 Task: Create a task  Create a feature for users to track and manage their reading lists , assign it to team member softage.9@softage.net in the project Wizardry and update the status of the task to  On Track  , set the priority of the task to High.
Action: Mouse moved to (70, 465)
Screenshot: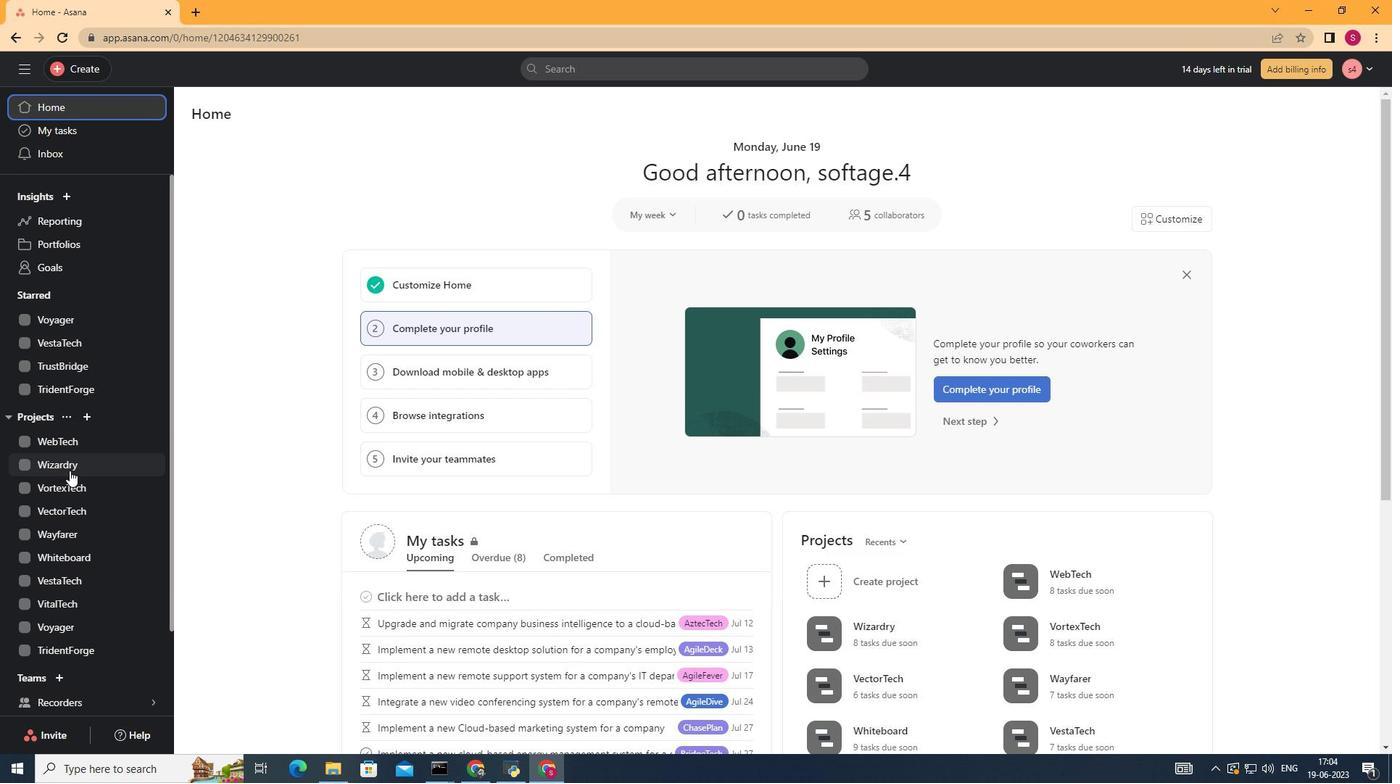 
Action: Mouse pressed left at (70, 465)
Screenshot: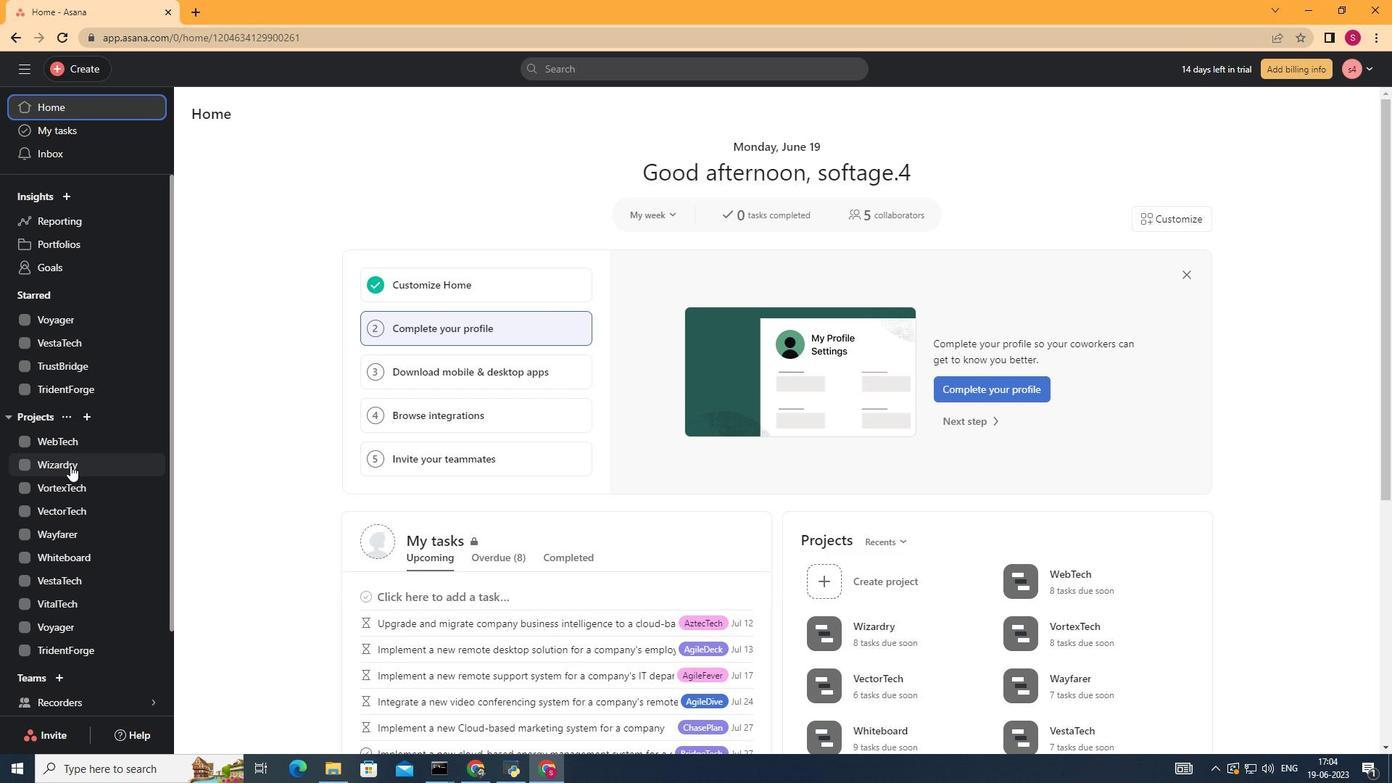 
Action: Mouse moved to (212, 181)
Screenshot: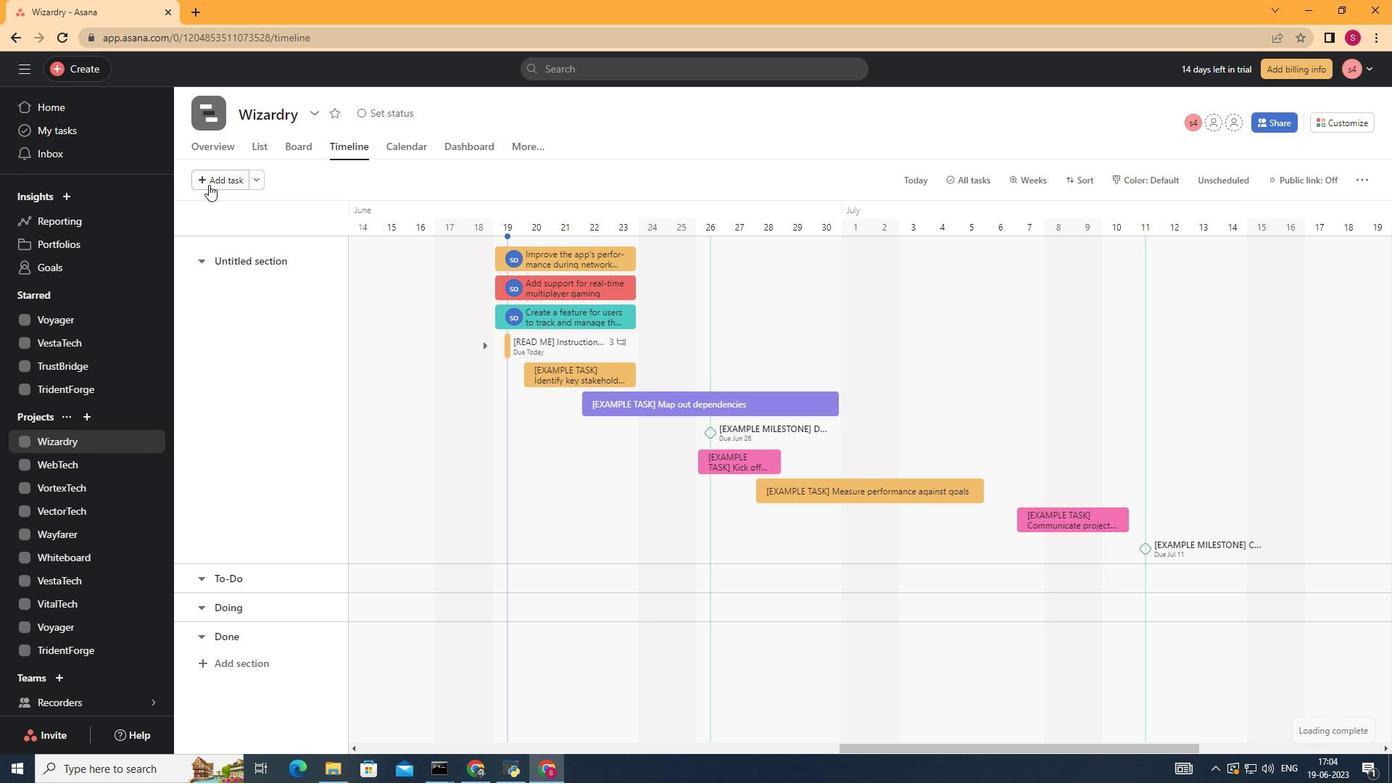 
Action: Mouse pressed left at (212, 181)
Screenshot: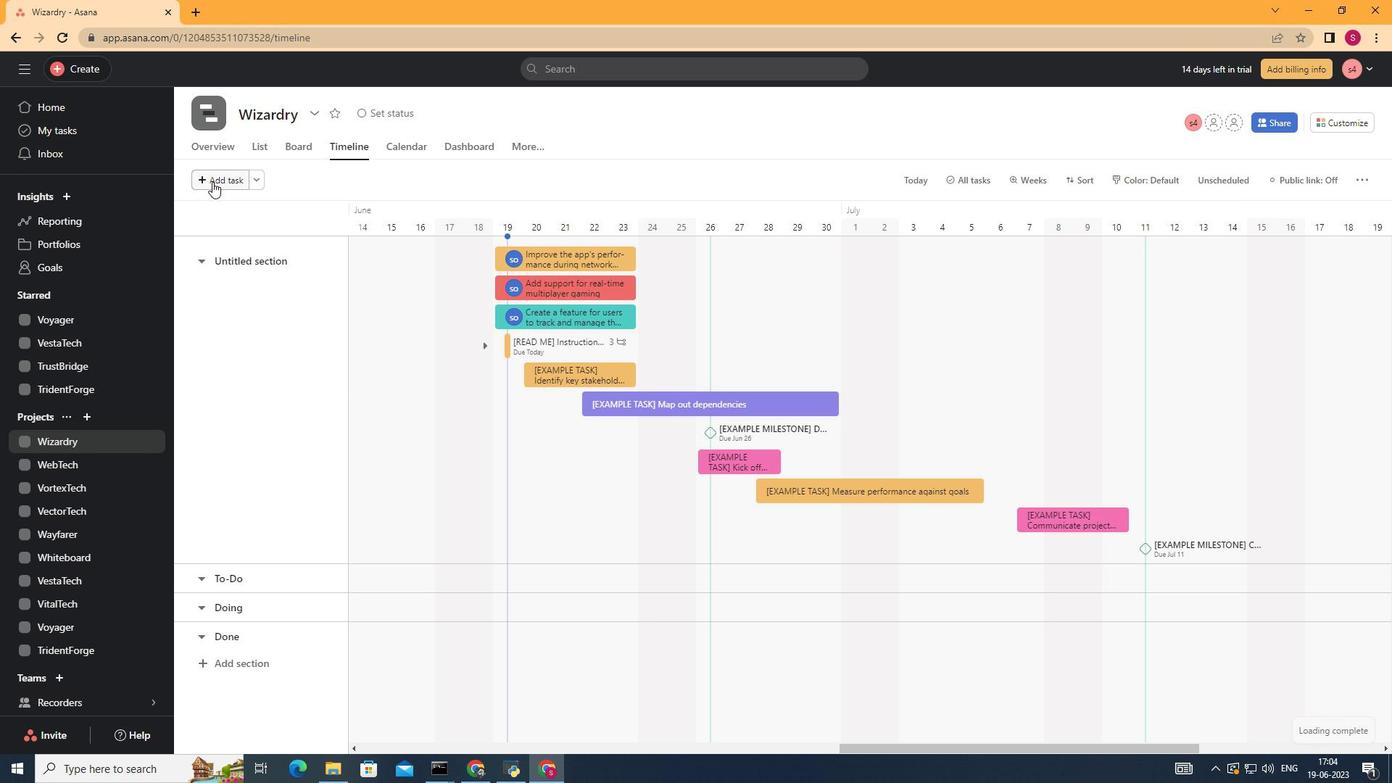 
Action: Mouse moved to (521, 262)
Screenshot: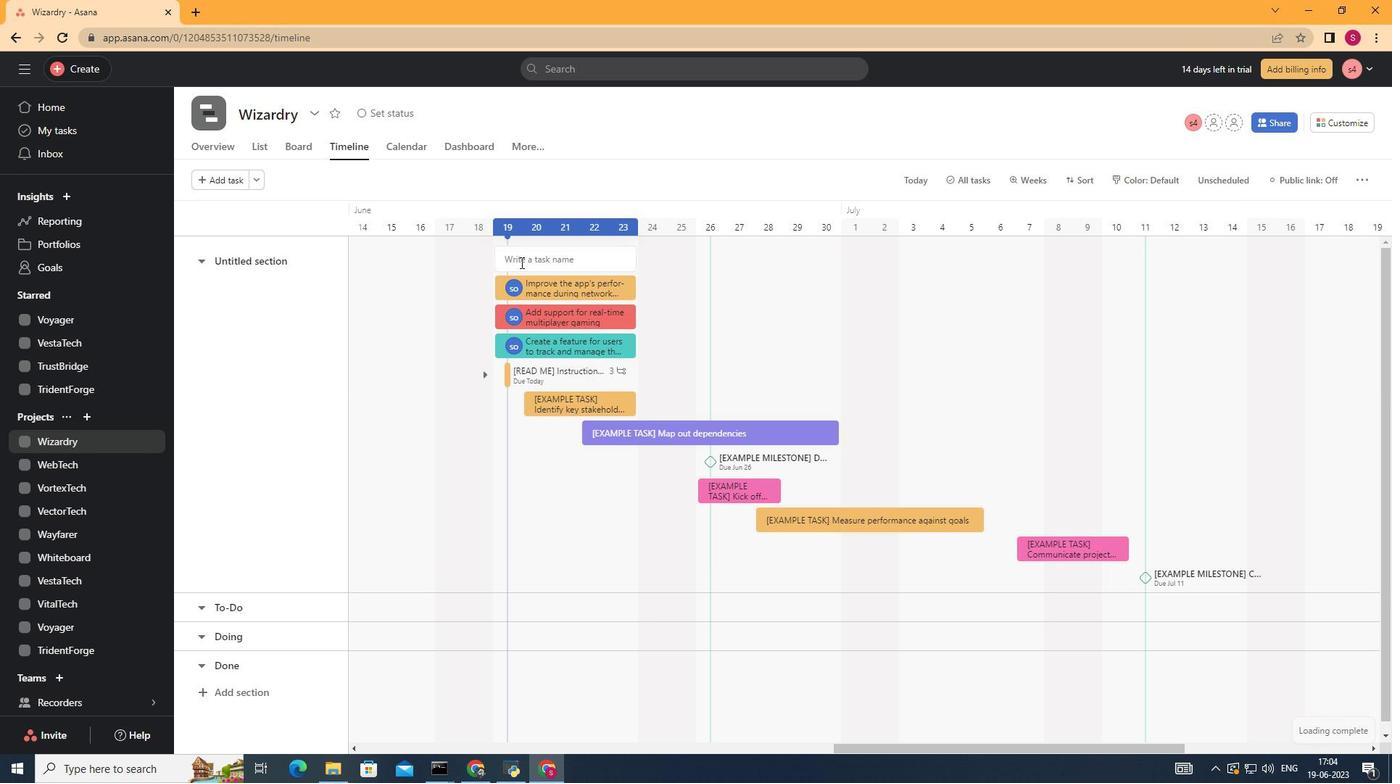 
Action: Mouse pressed left at (521, 262)
Screenshot: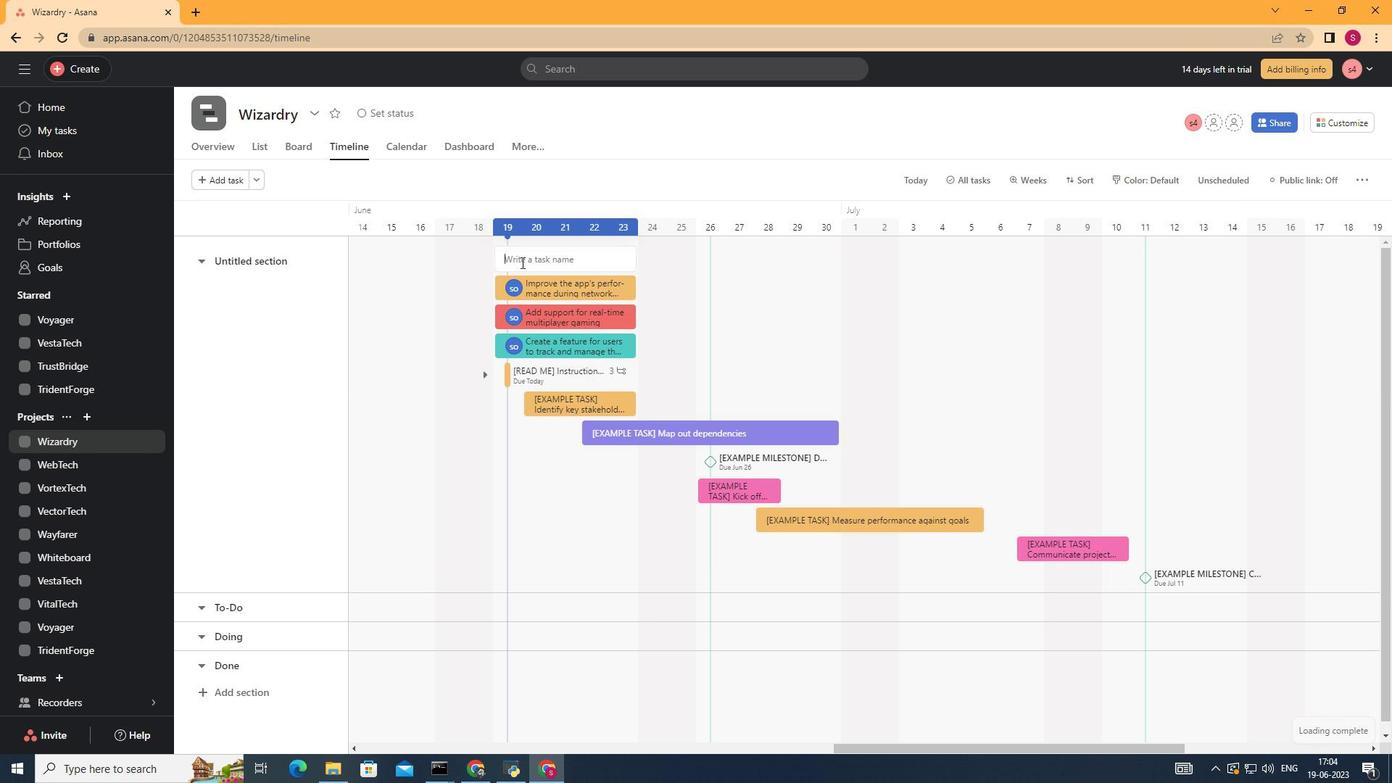 
Action: Key pressed <Key.shift>Create<Key.space>a<Key.space>feature<Key.space>for<Key.space>users<Key.space>to<Key.space>track<Key.space>and<Key.space>manage<Key.space>their<Key.space>reading<Key.space>lists<Key.enter>
Screenshot: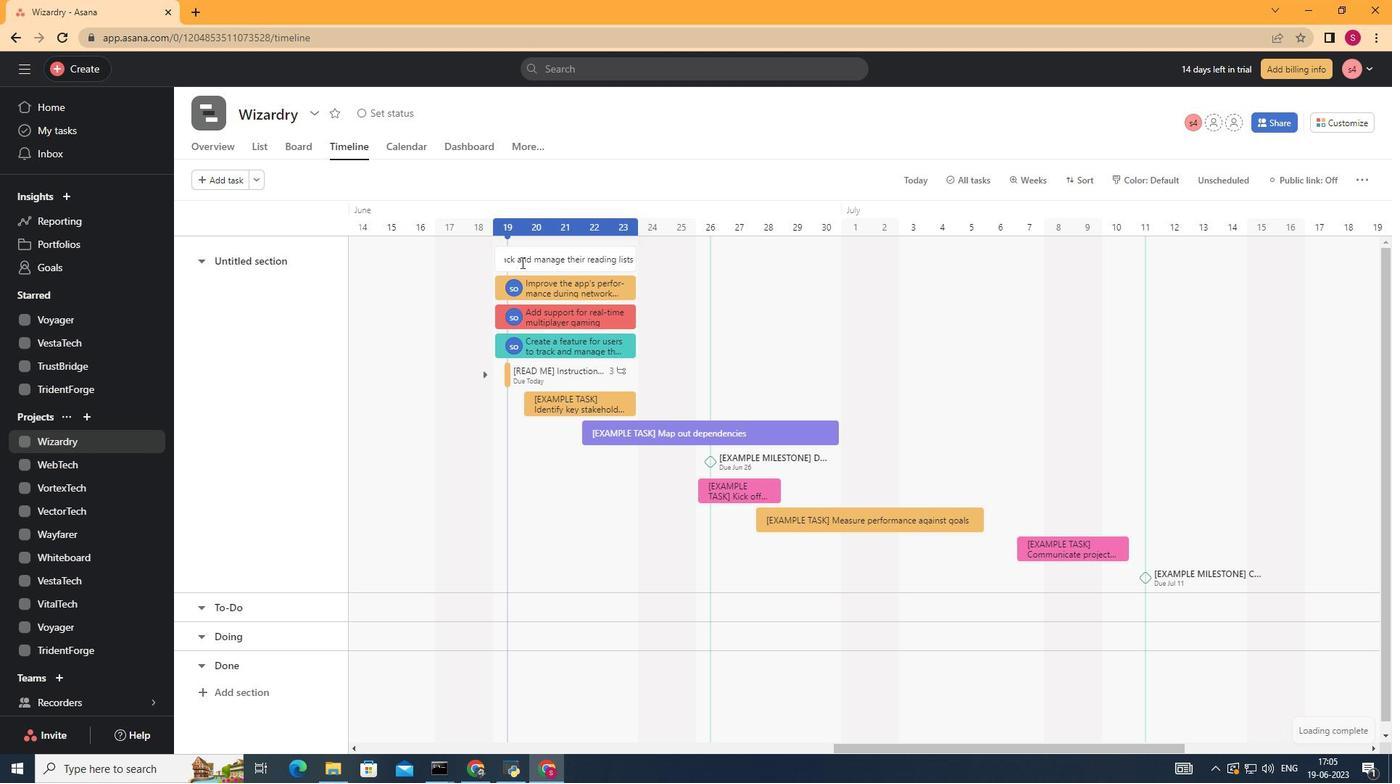 
Action: Mouse pressed left at (521, 262)
Screenshot: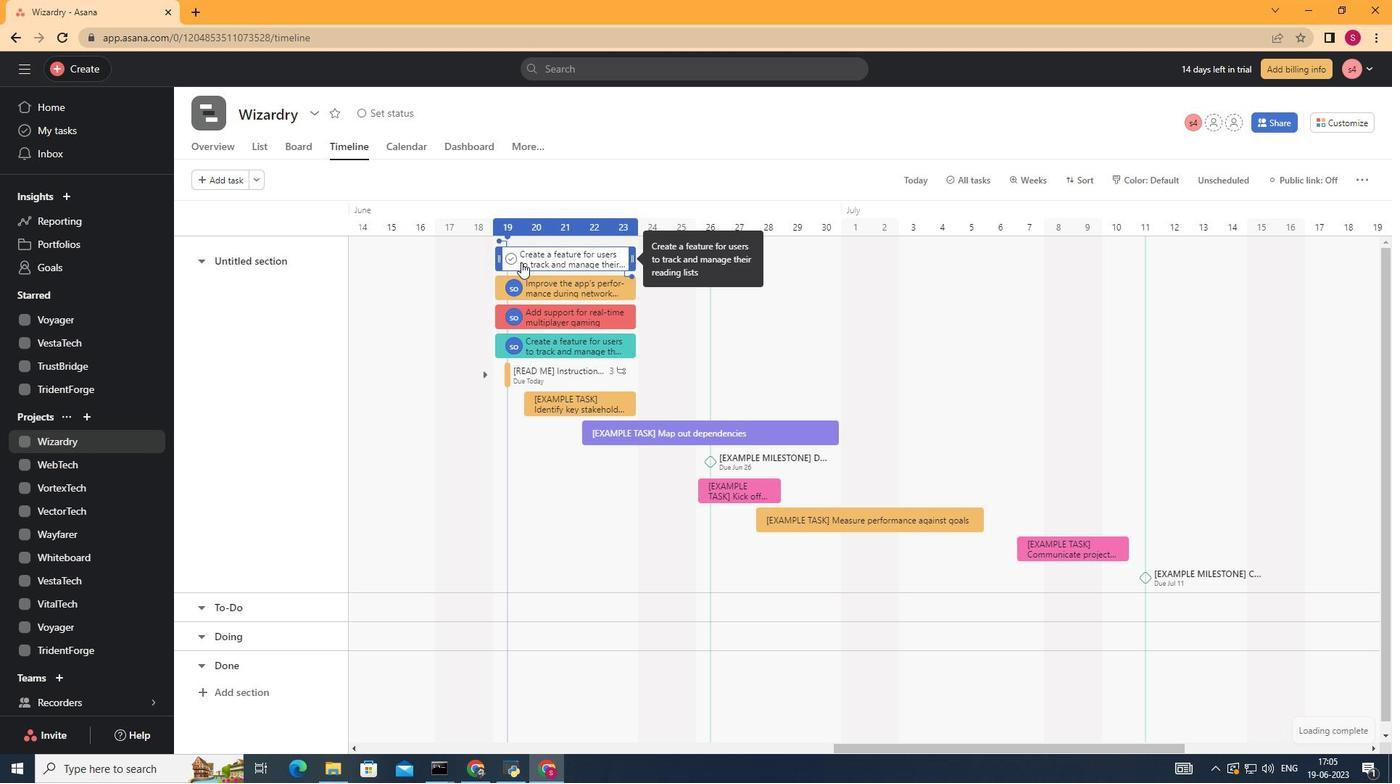 
Action: Mouse moved to (1031, 284)
Screenshot: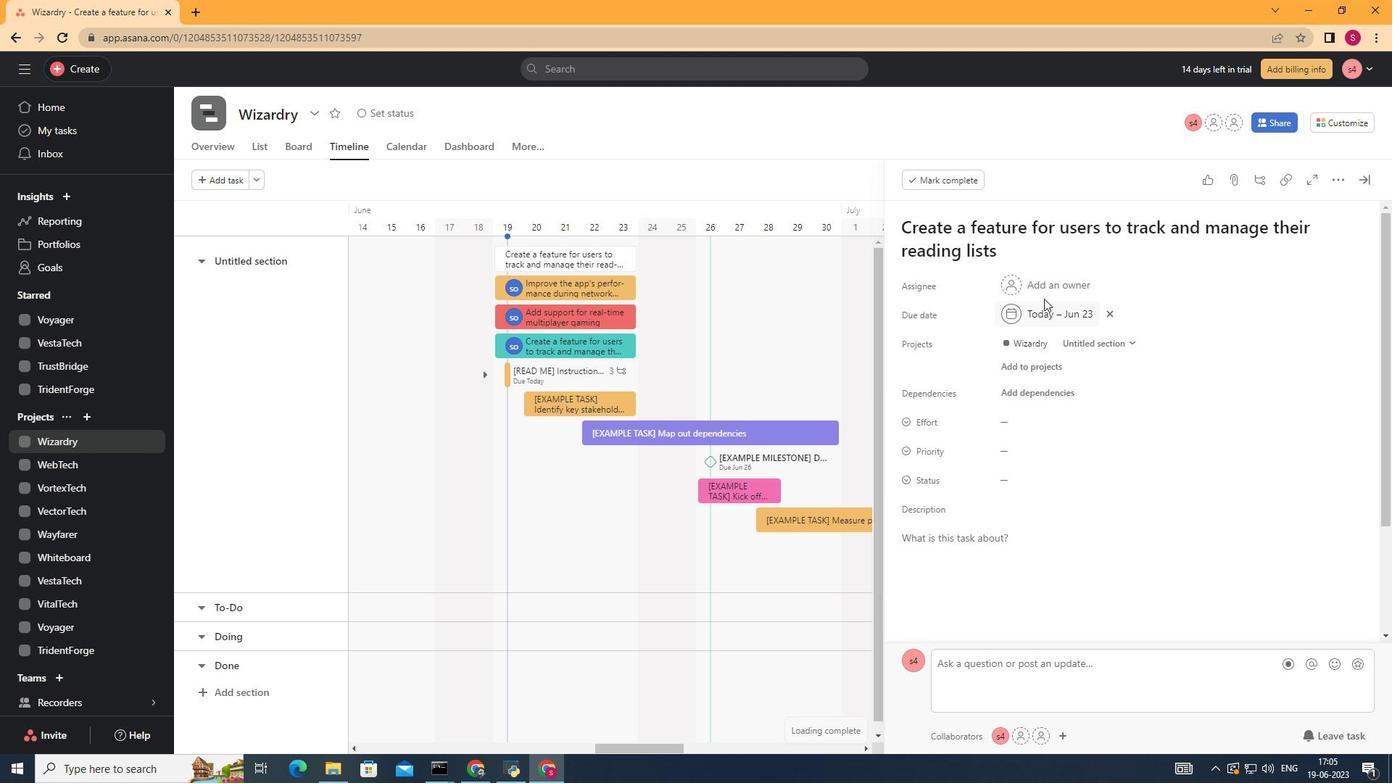 
Action: Mouse pressed left at (1031, 284)
Screenshot: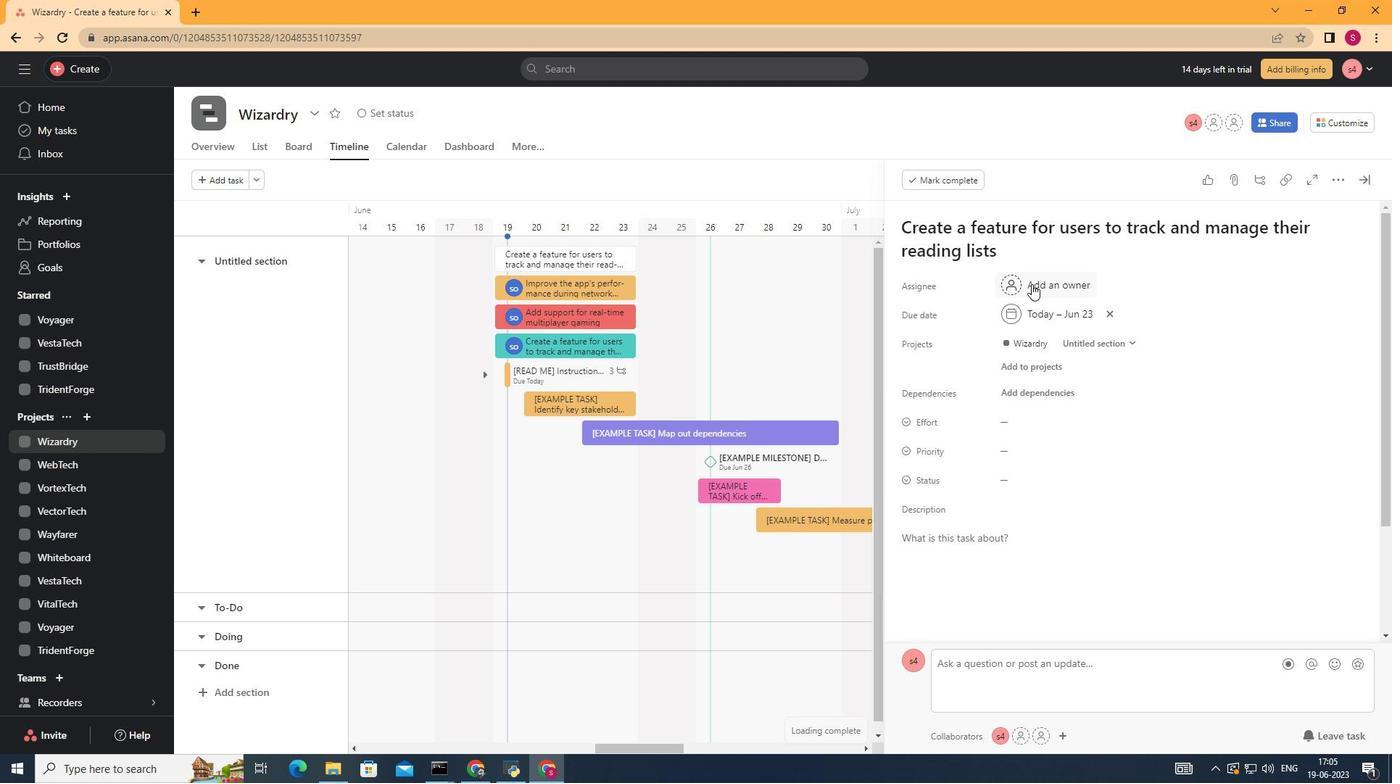 
Action: Key pressed softage.9<Key.shift>@softage.net<Key.enter>
Screenshot: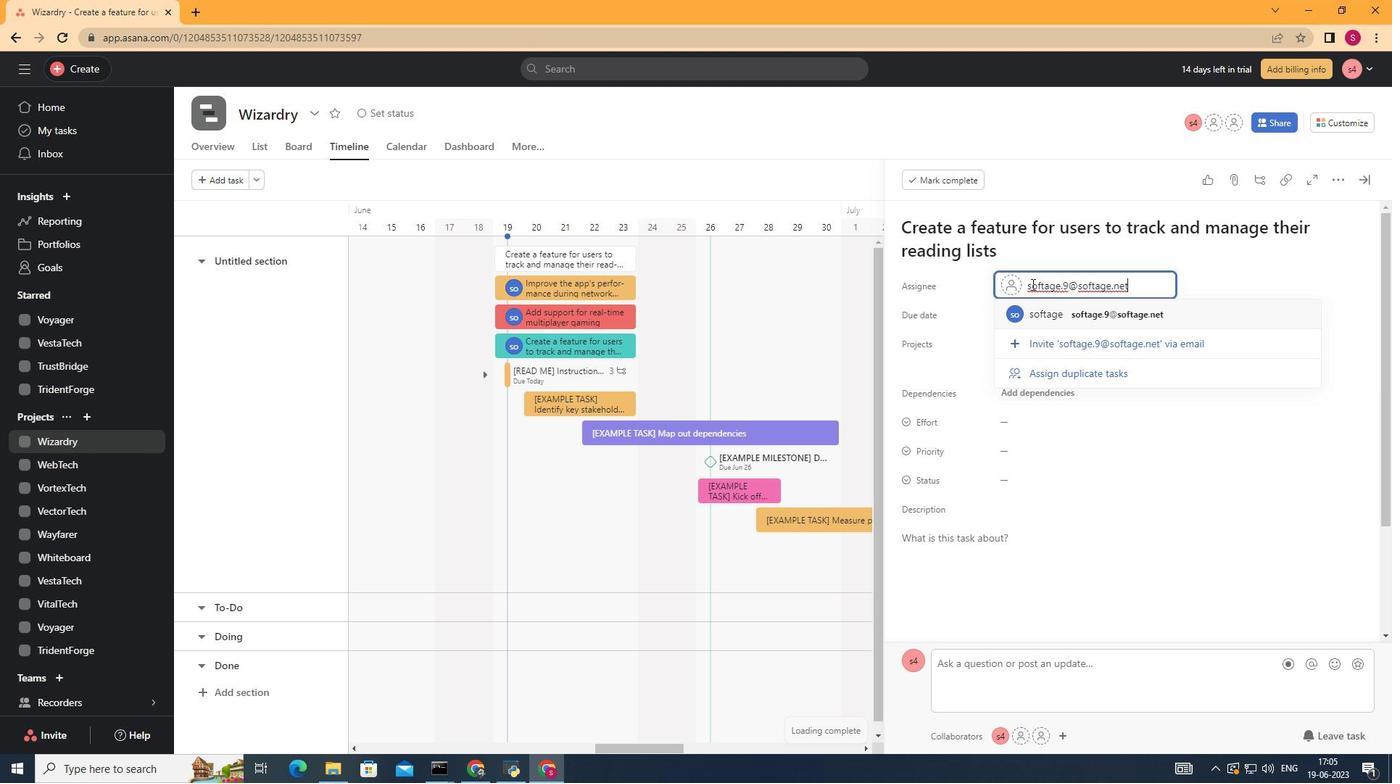 
Action: Mouse moved to (1268, 442)
Screenshot: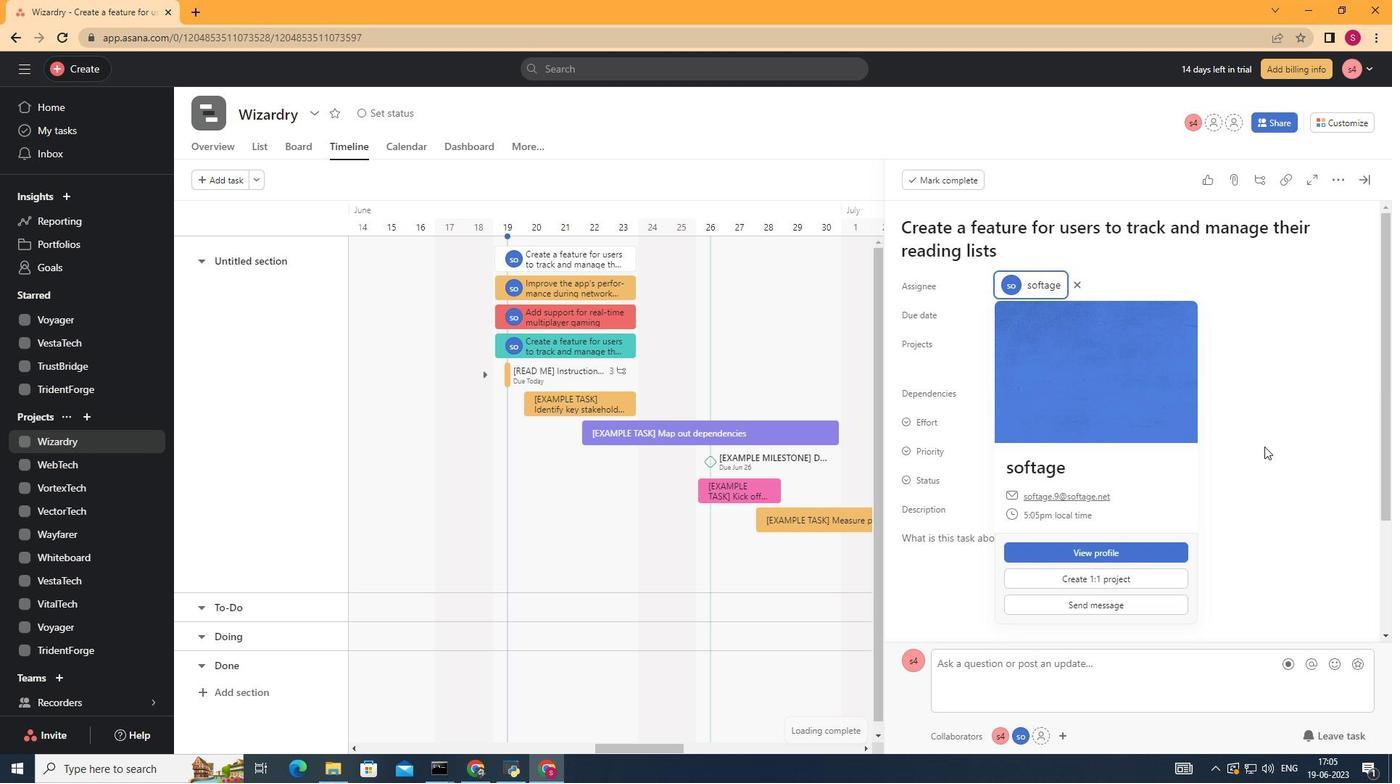 
Action: Mouse pressed left at (1268, 442)
Screenshot: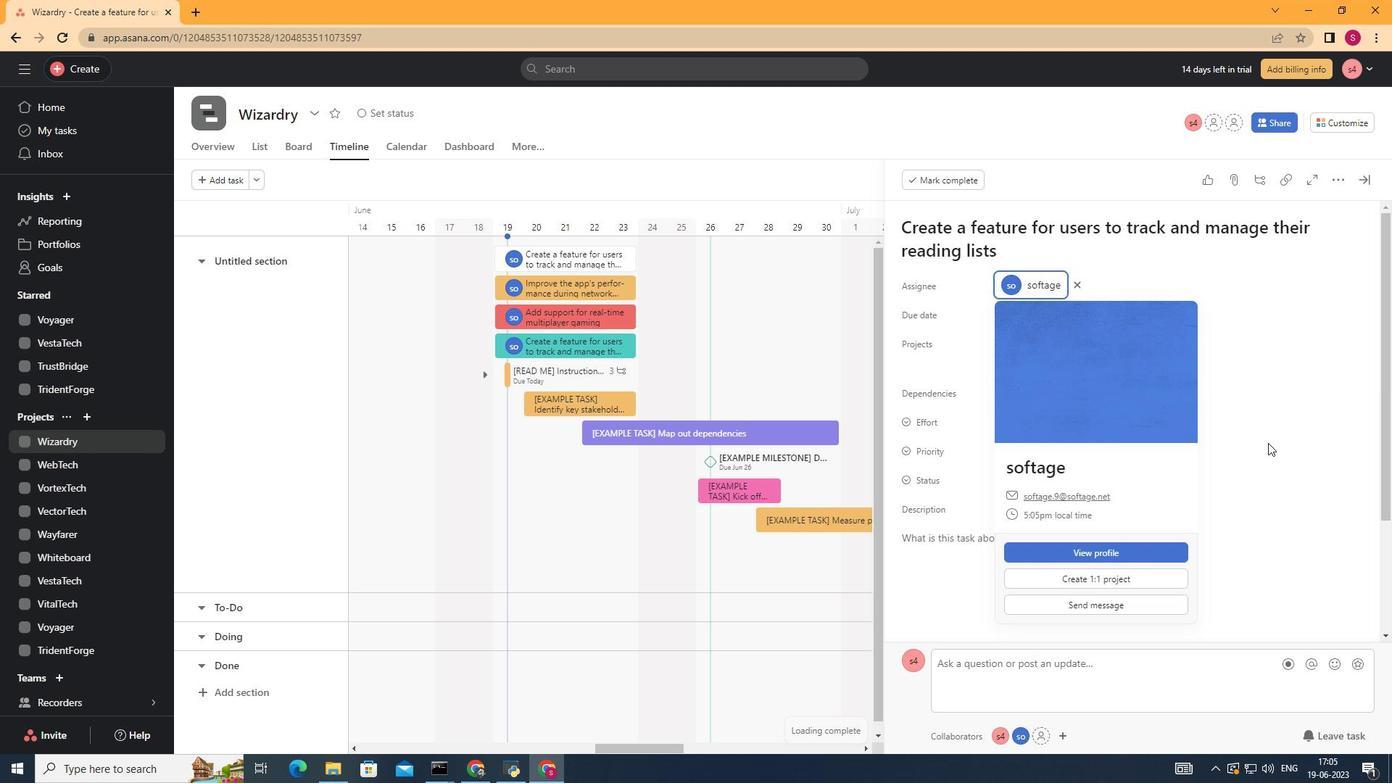 
Action: Mouse moved to (1033, 483)
Screenshot: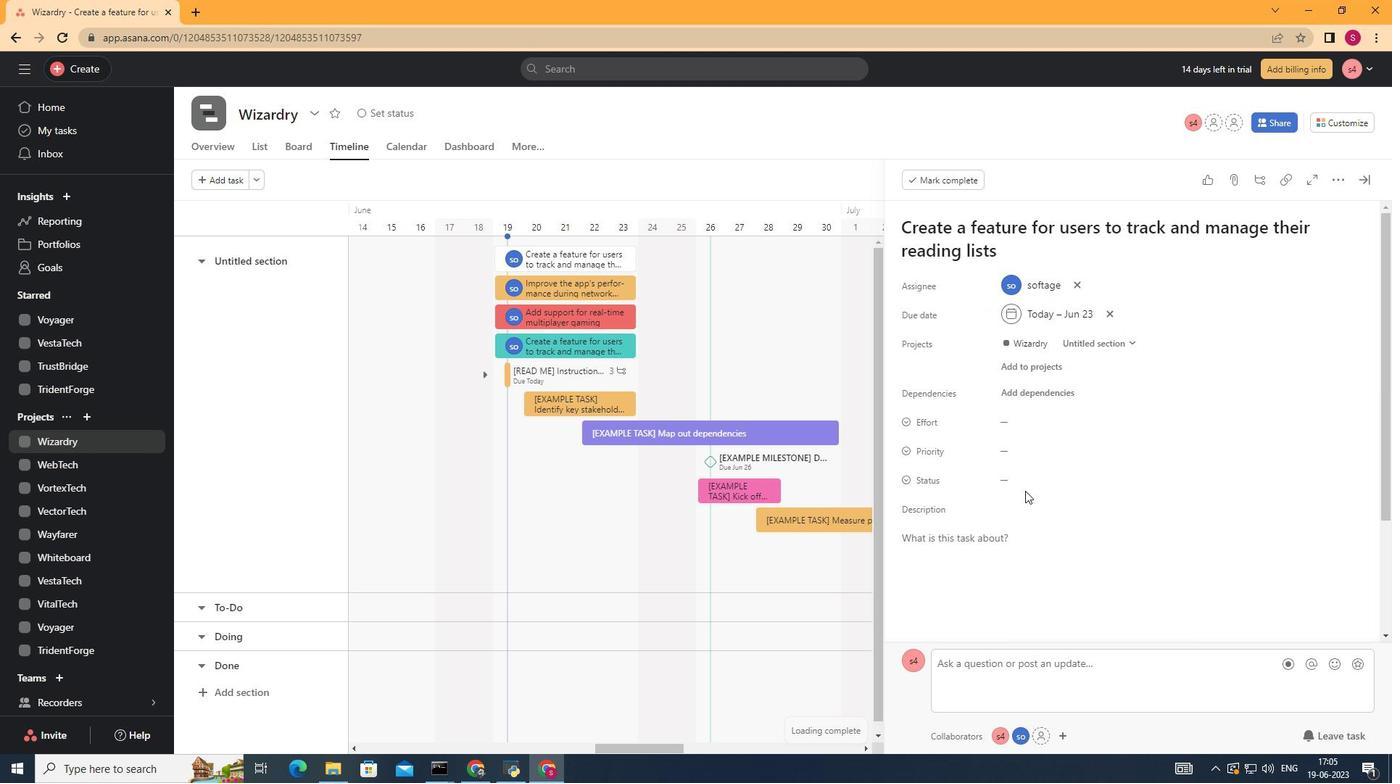 
Action: Mouse pressed left at (1033, 483)
Screenshot: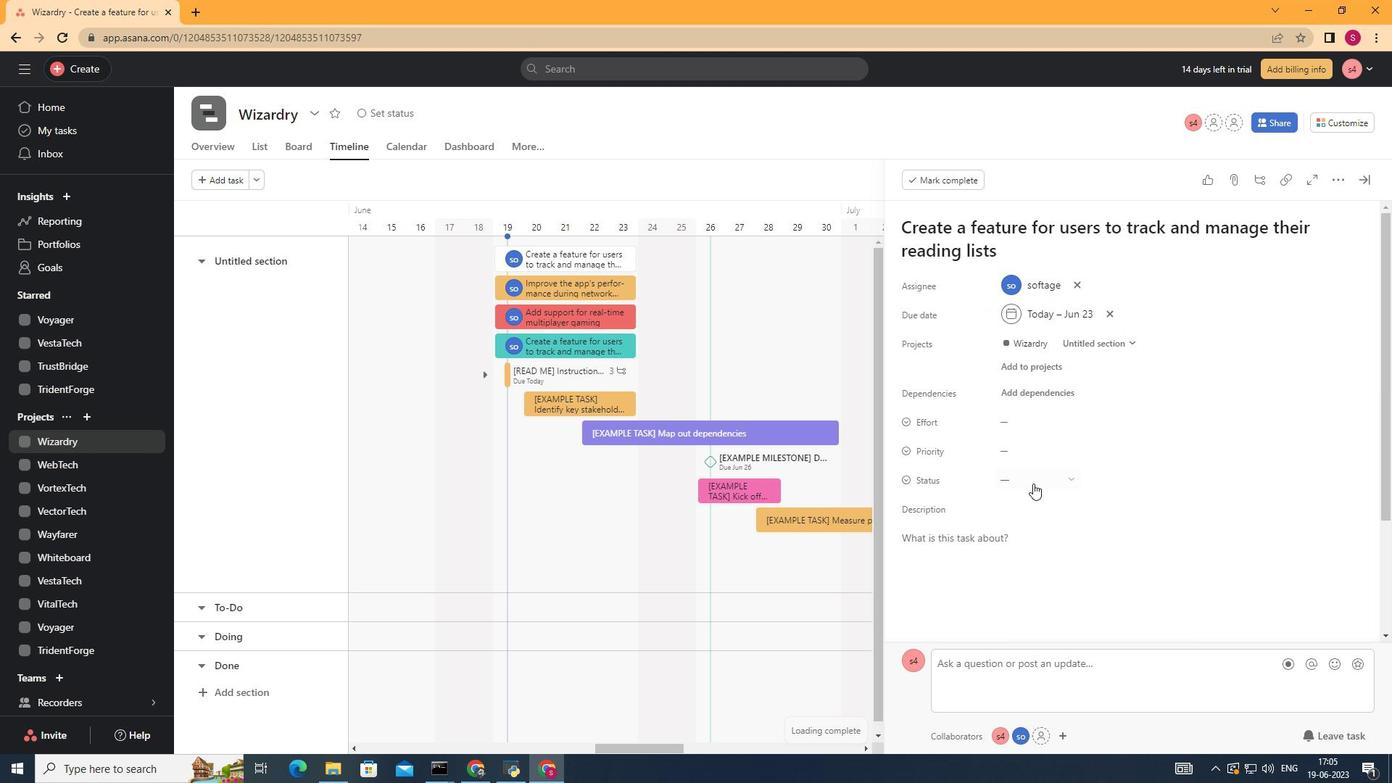 
Action: Mouse moved to (1065, 523)
Screenshot: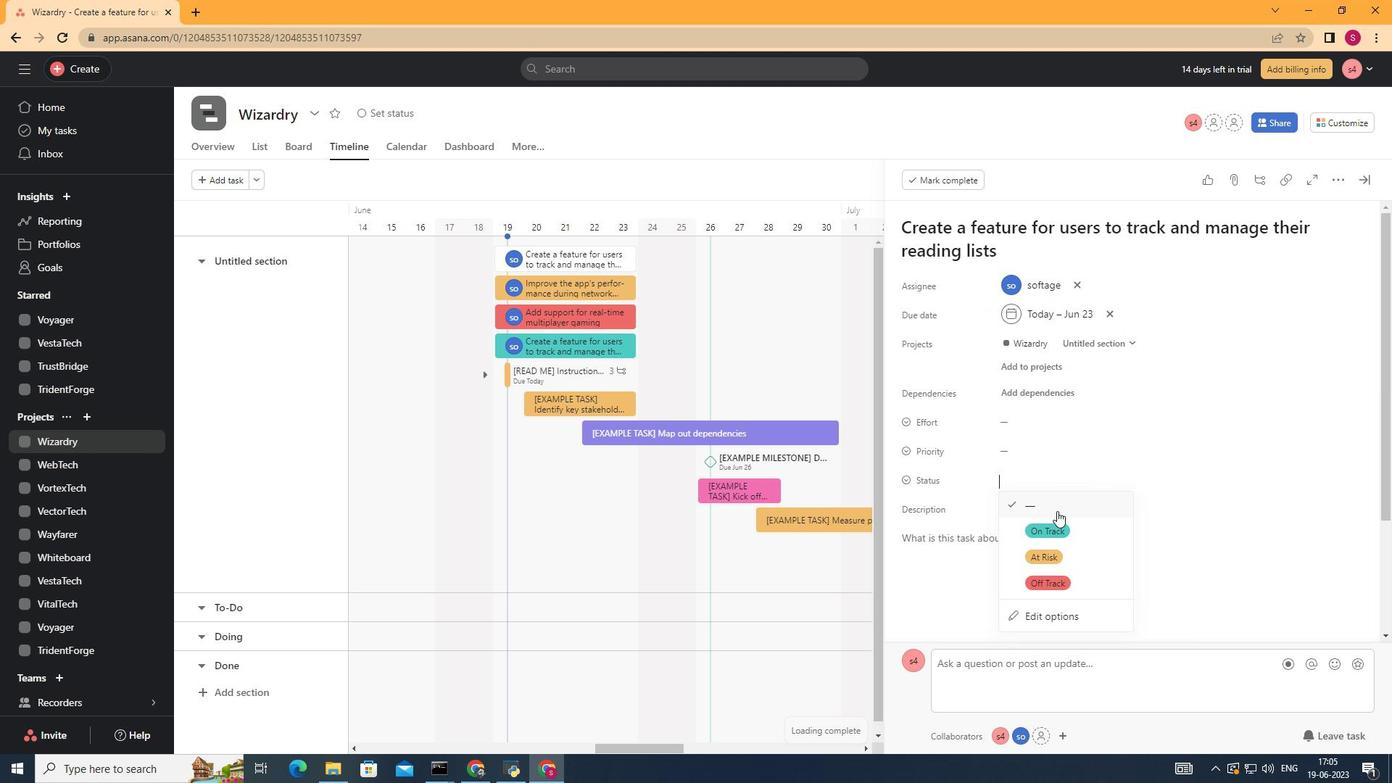 
Action: Mouse pressed left at (1065, 523)
Screenshot: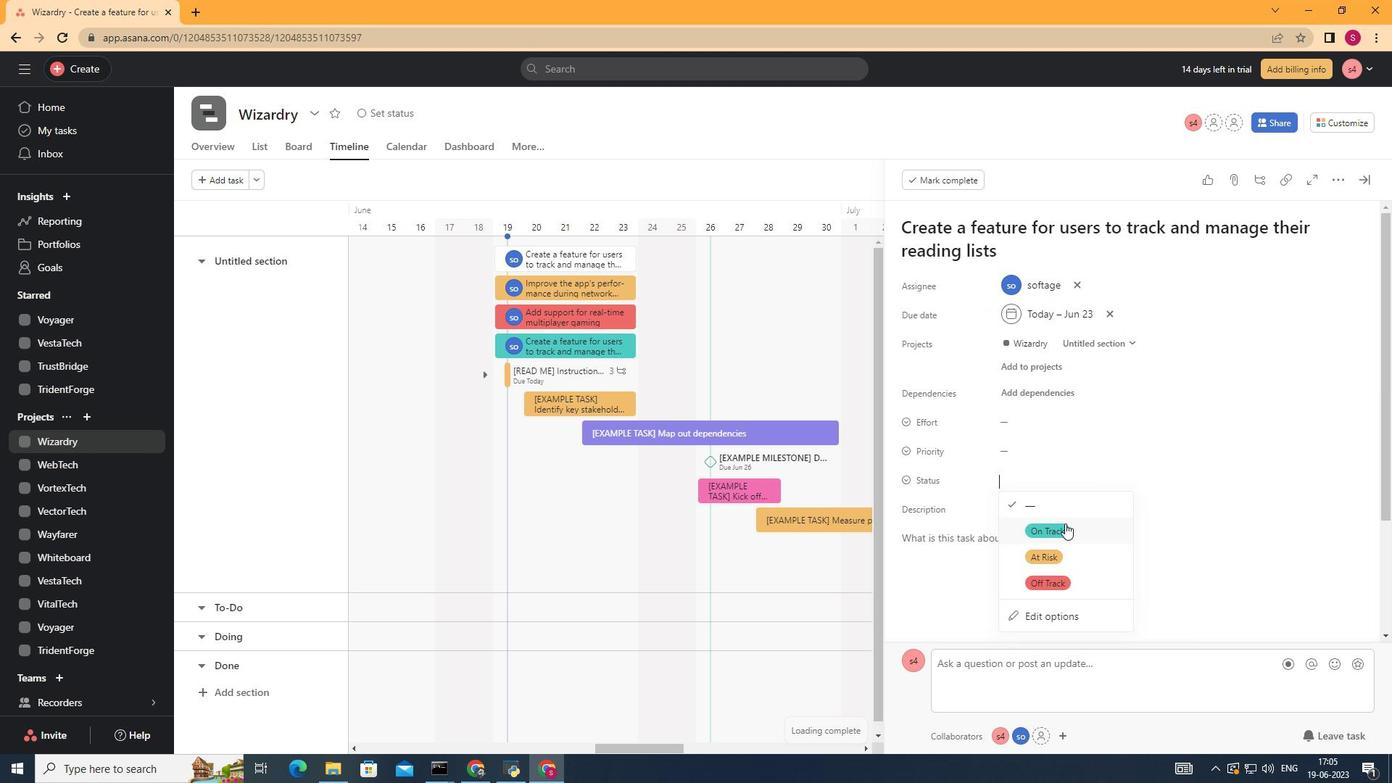 
Action: Mouse moved to (1033, 445)
Screenshot: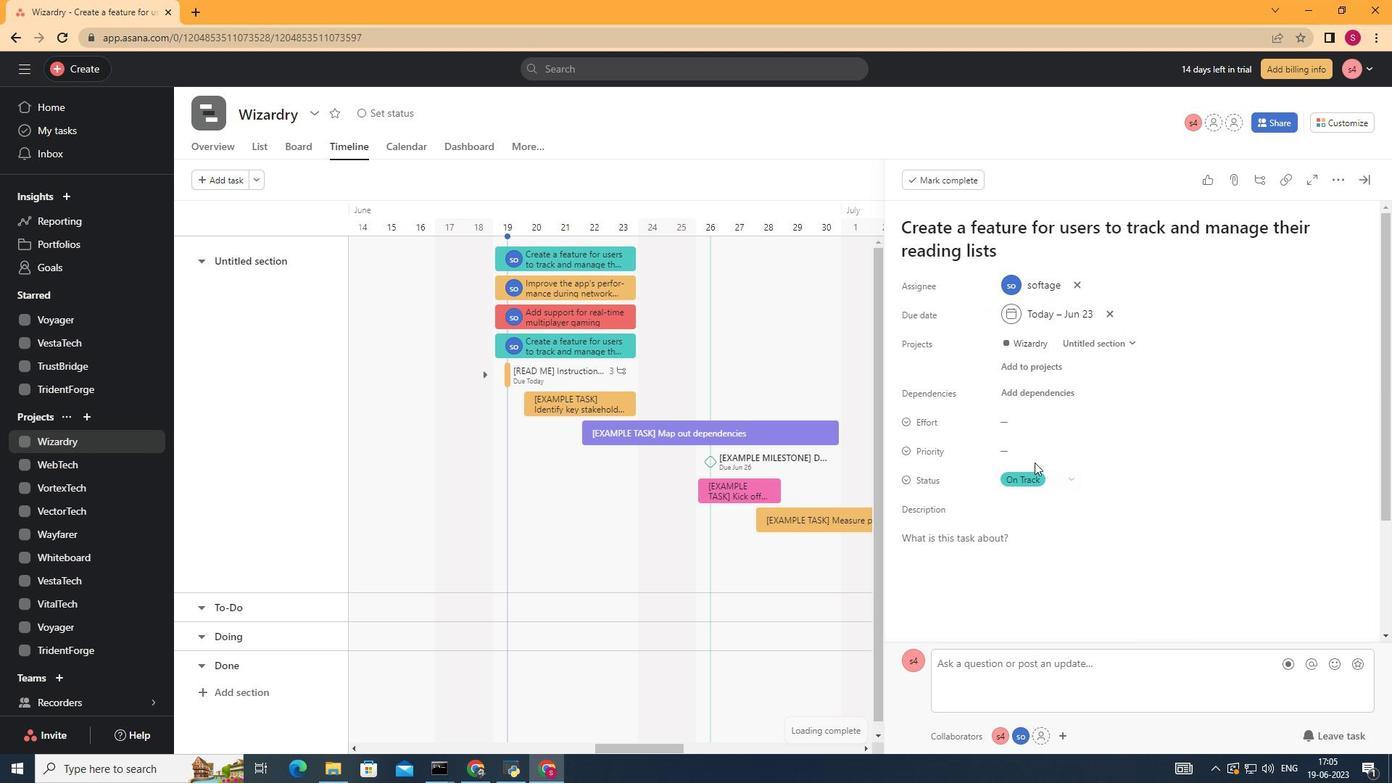 
Action: Mouse pressed left at (1033, 445)
Screenshot: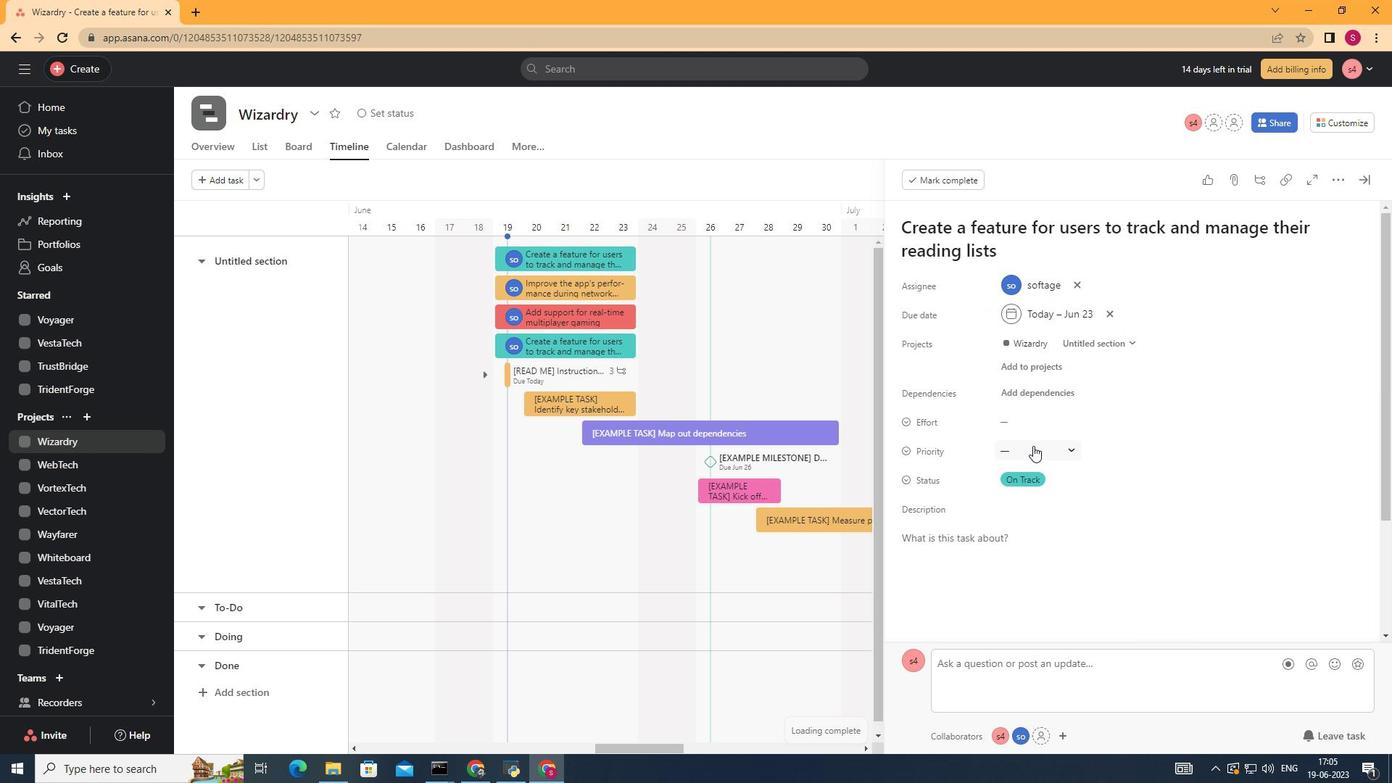 
Action: Mouse moved to (1076, 498)
Screenshot: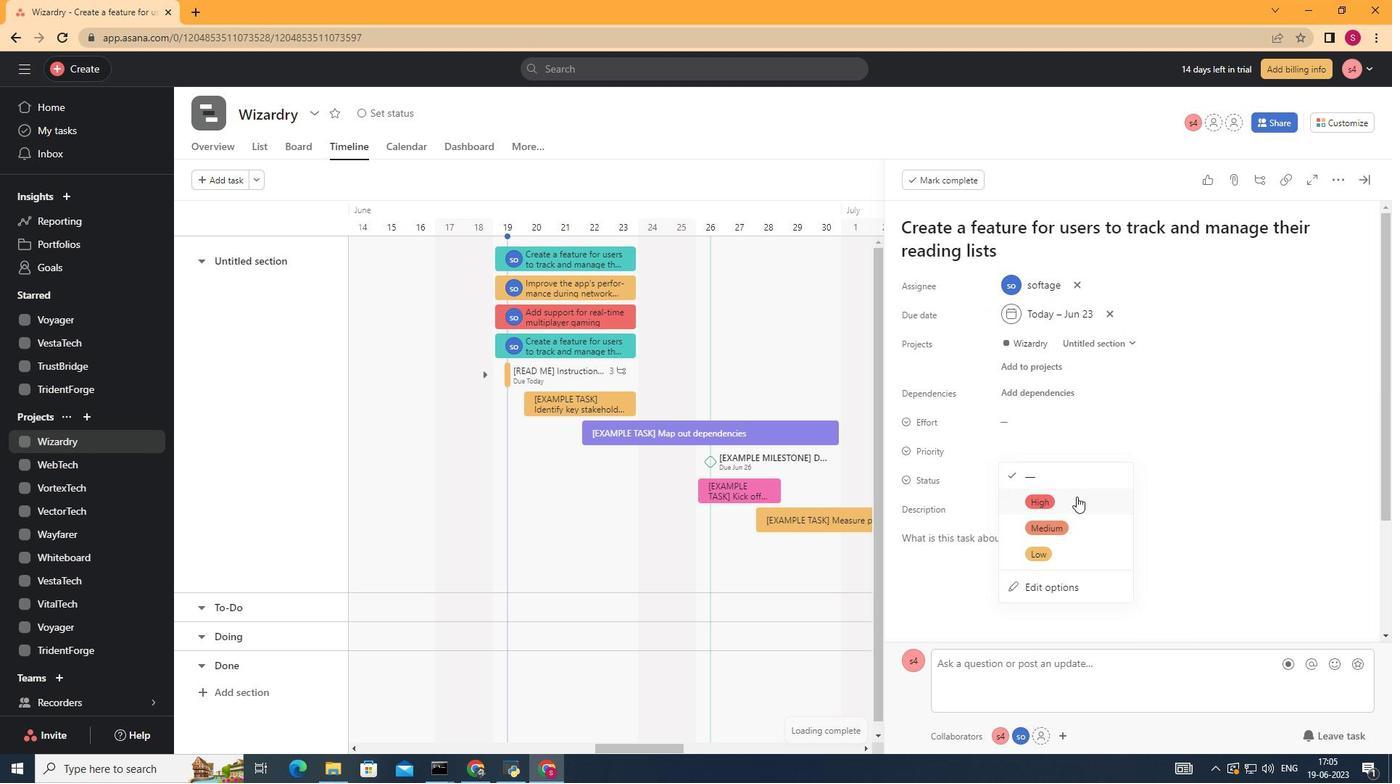 
Action: Mouse pressed left at (1076, 498)
Screenshot: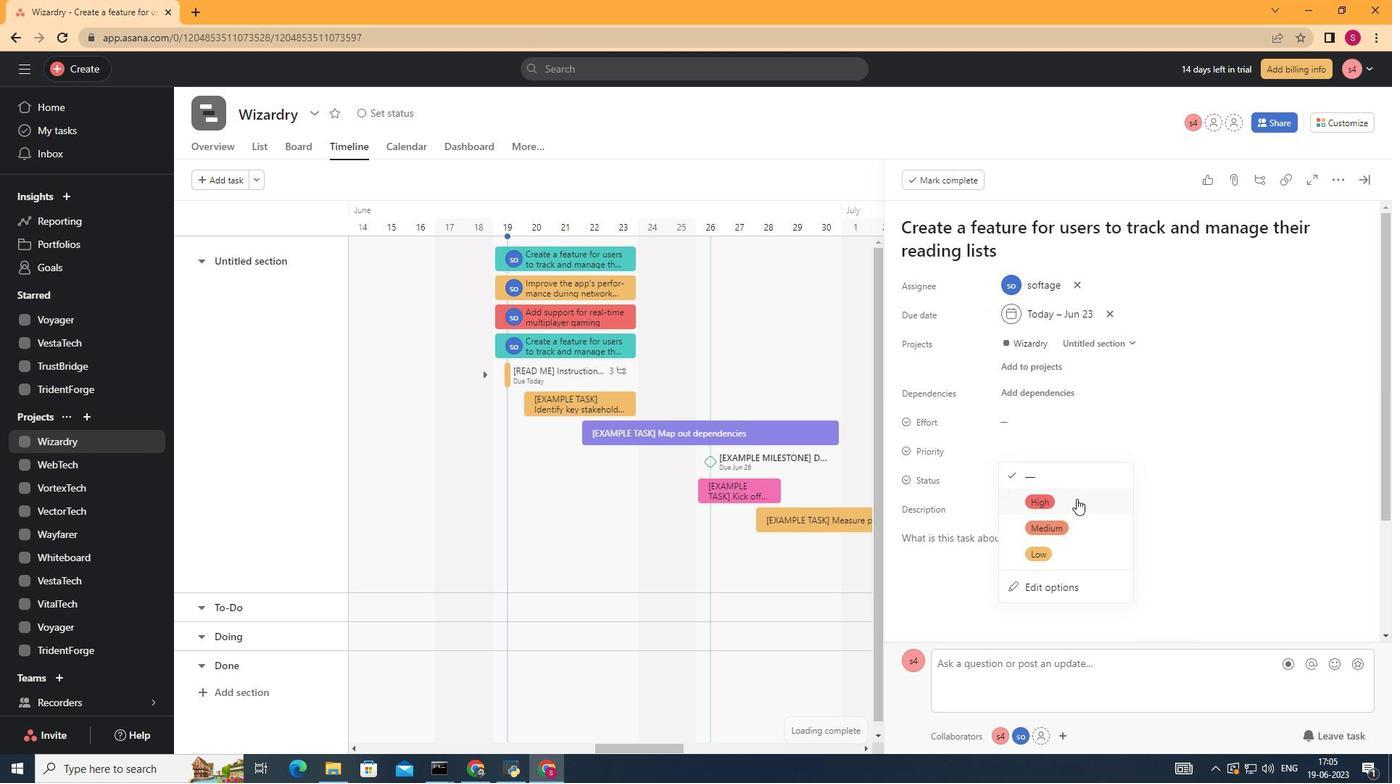 
